 Task: Open Outlook and update your user profile settings, including name and contact display preferences.
Action: Mouse moved to (48, 27)
Screenshot: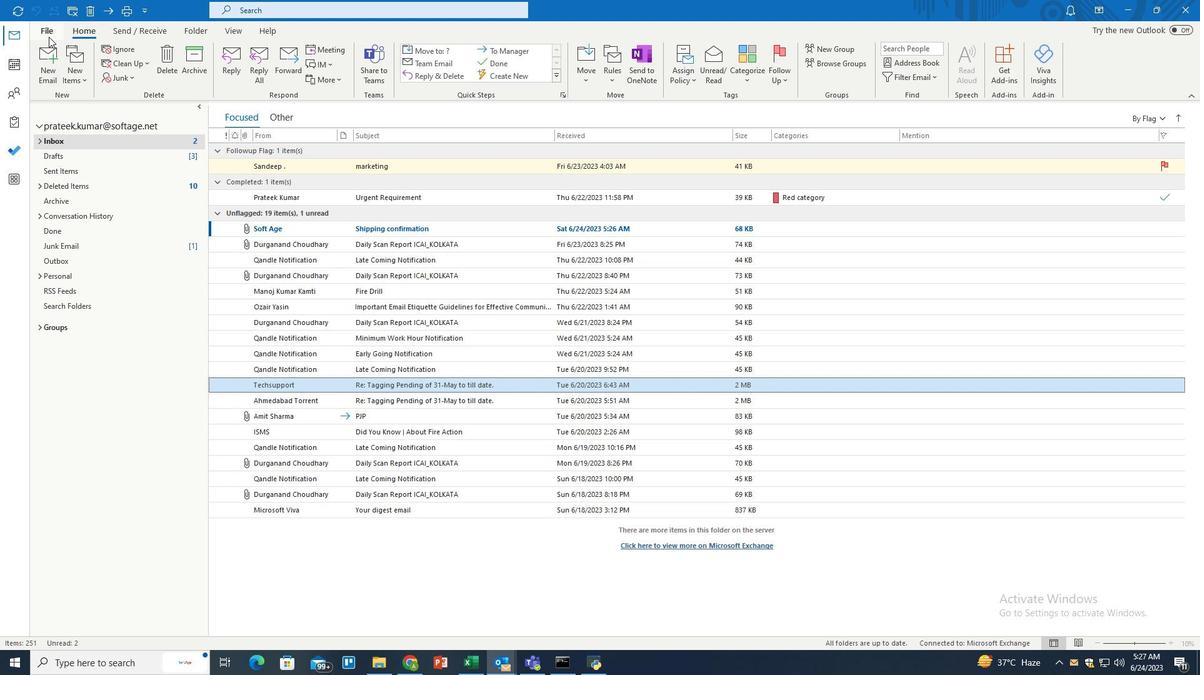 
Action: Mouse pressed left at (48, 27)
Screenshot: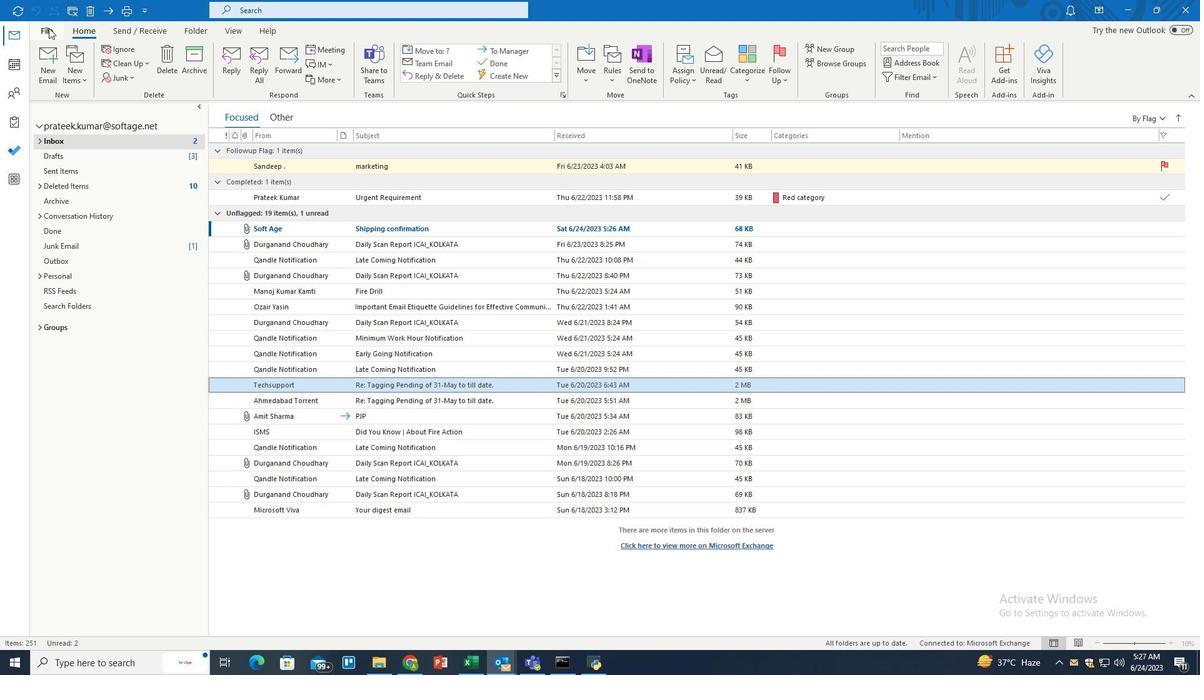 
Action: Mouse moved to (42, 599)
Screenshot: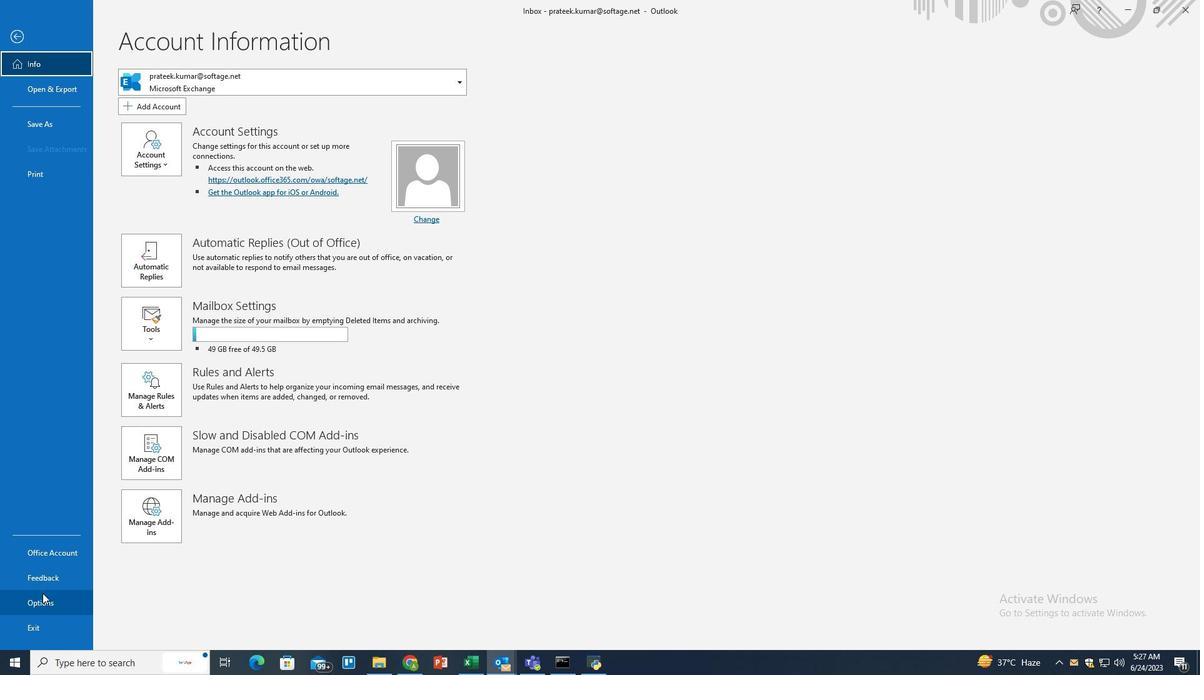 
Action: Mouse pressed left at (42, 599)
Screenshot: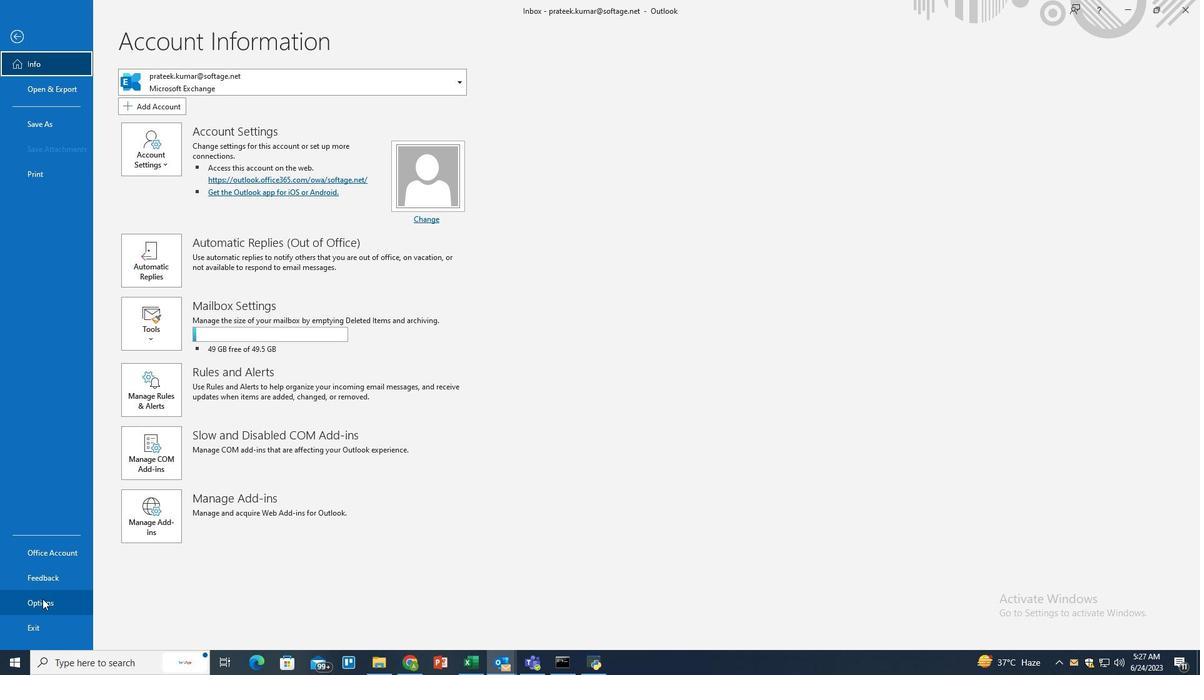 
Action: Mouse moved to (351, 217)
Screenshot: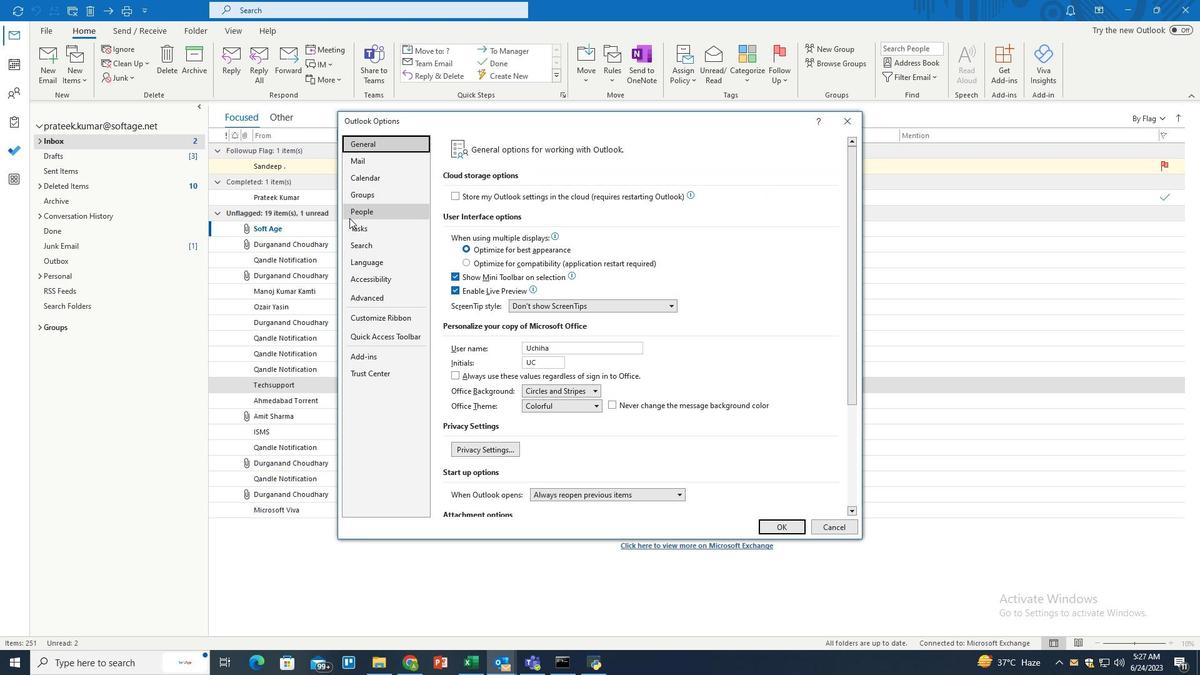 
Action: Mouse pressed left at (351, 217)
Screenshot: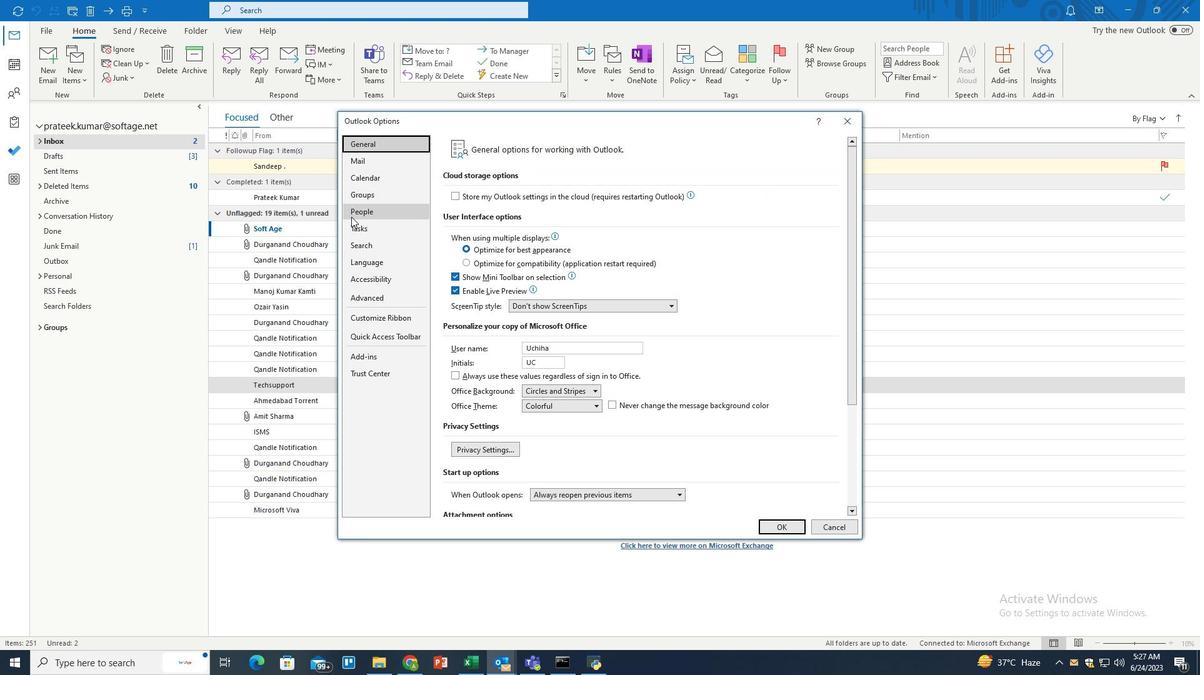 
Action: Mouse moved to (663, 208)
Screenshot: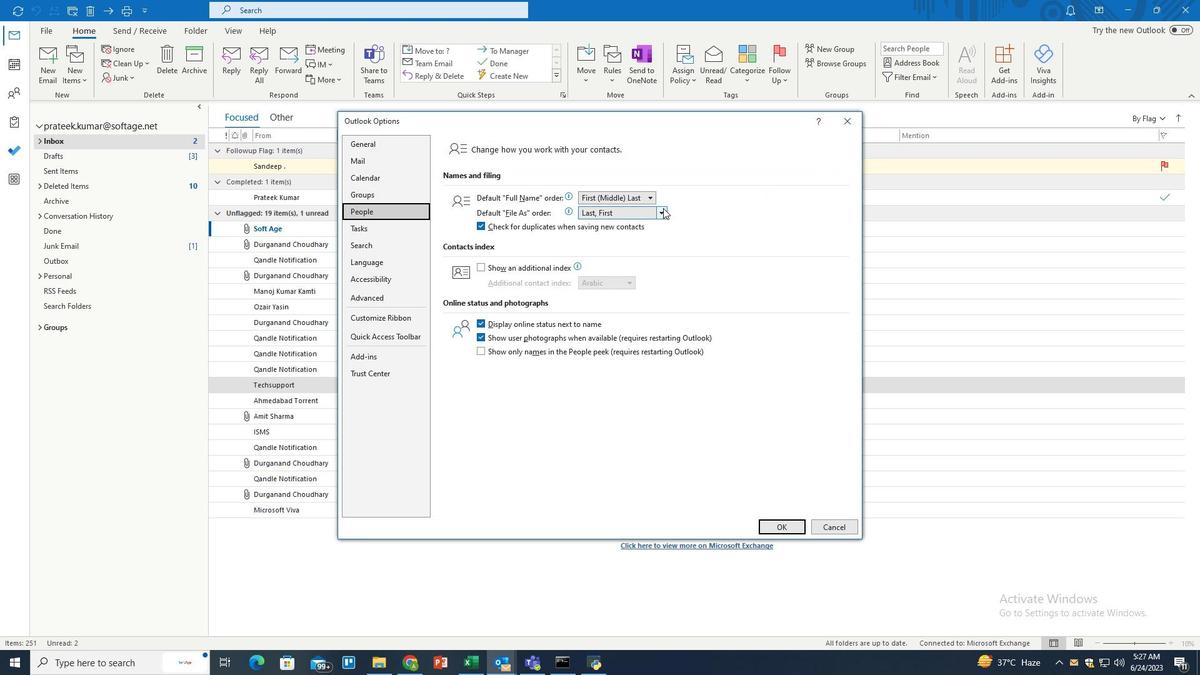 
Action: Mouse pressed left at (663, 208)
Screenshot: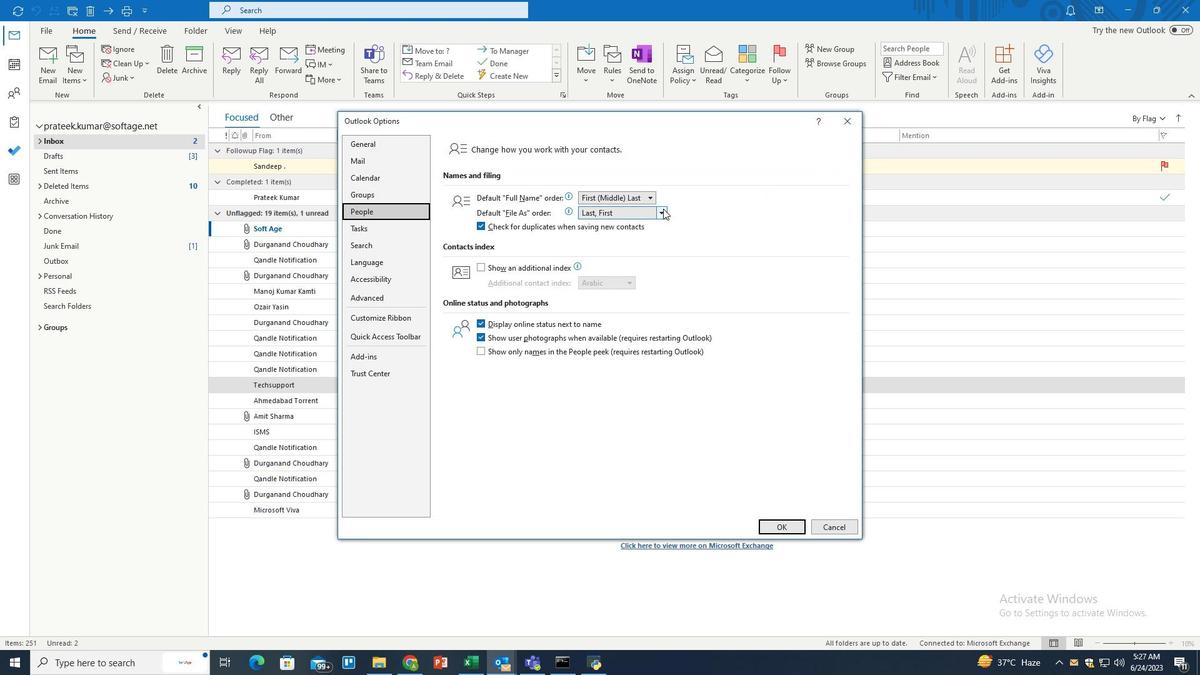
Action: Mouse moved to (613, 250)
Screenshot: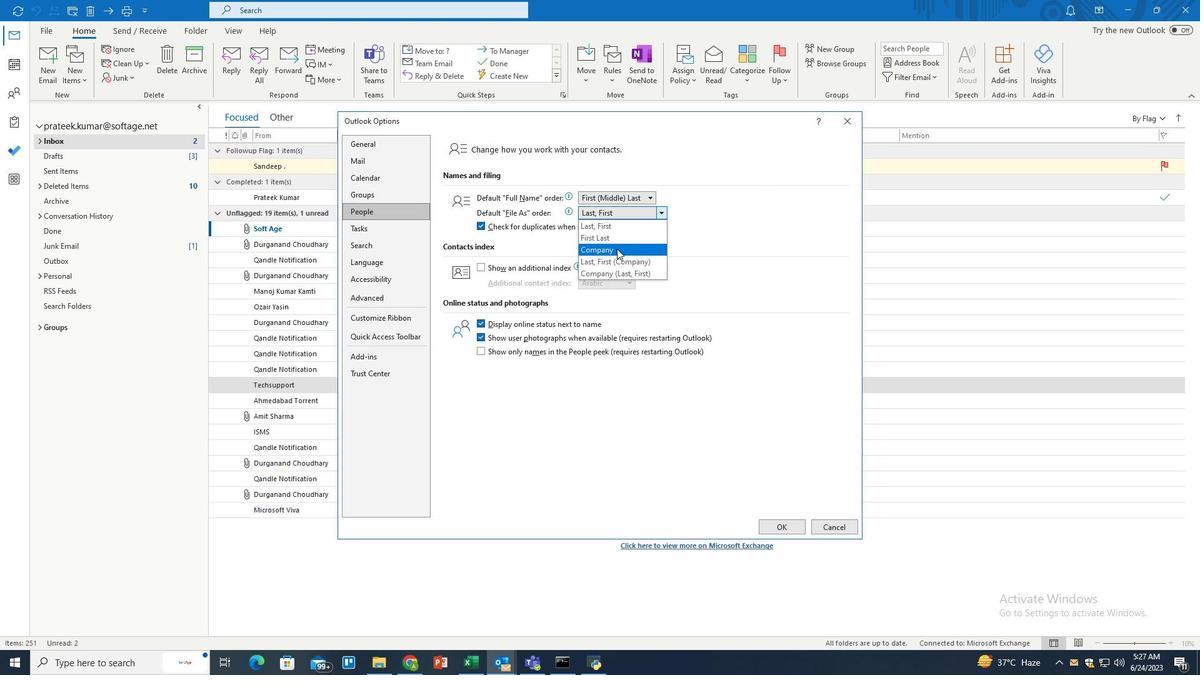 
Action: Mouse pressed left at (613, 250)
Screenshot: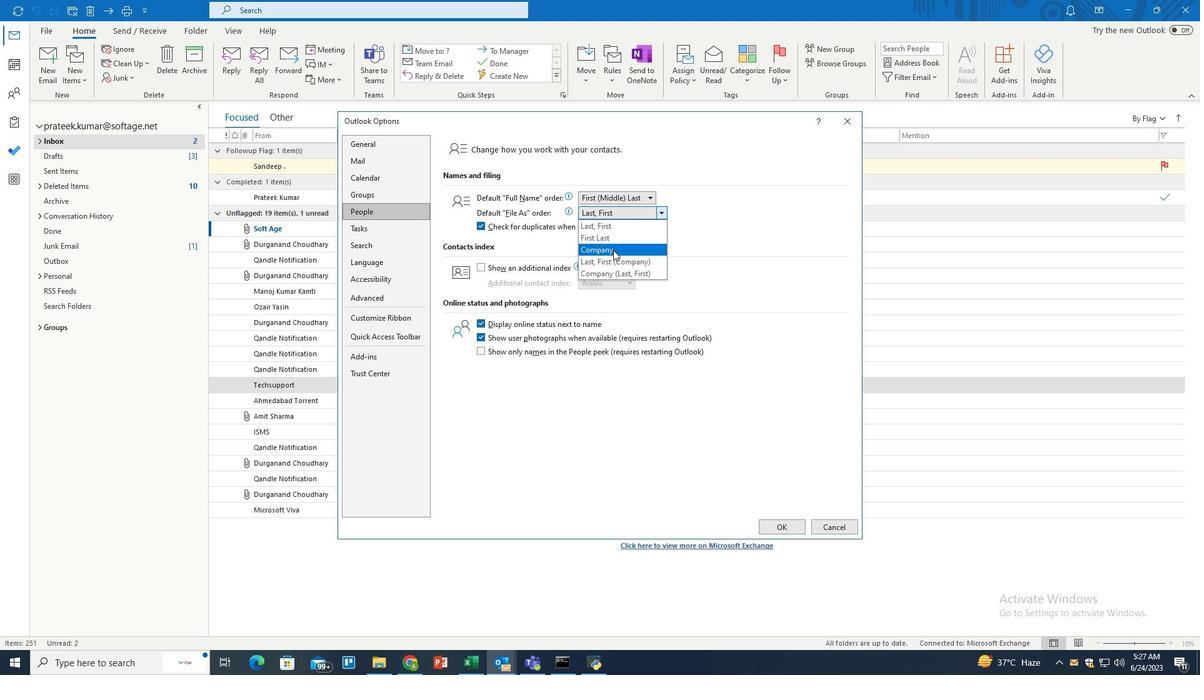 
Action: Mouse moved to (775, 529)
Screenshot: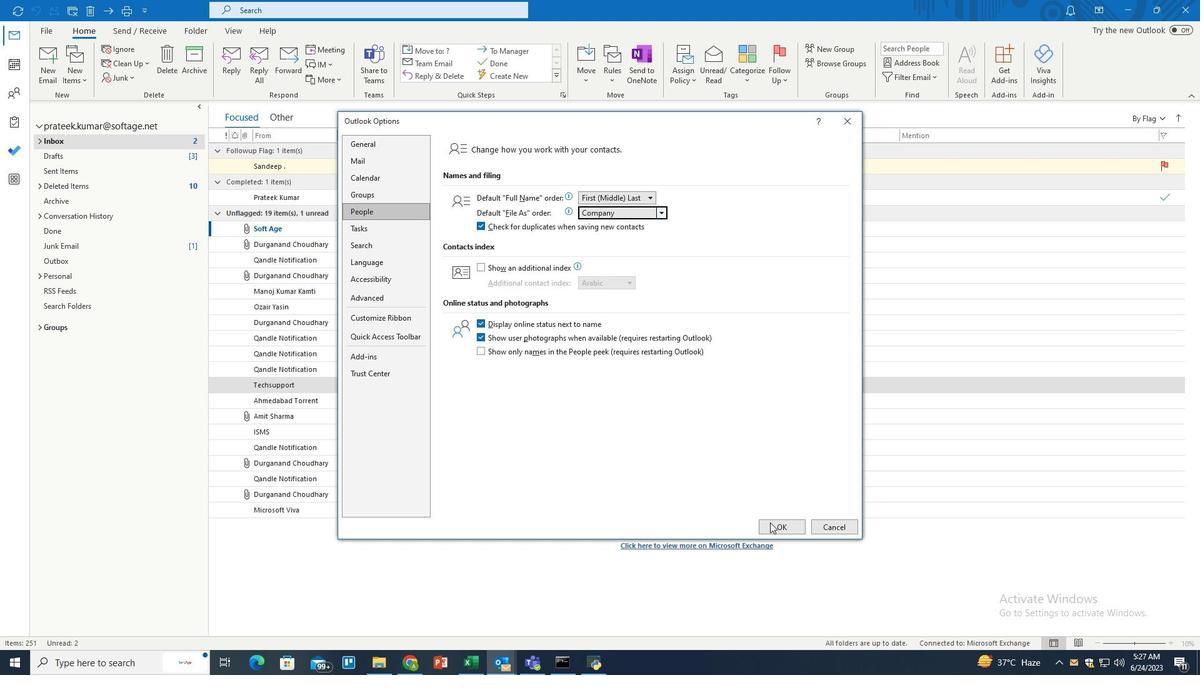 
Action: Mouse pressed left at (775, 529)
Screenshot: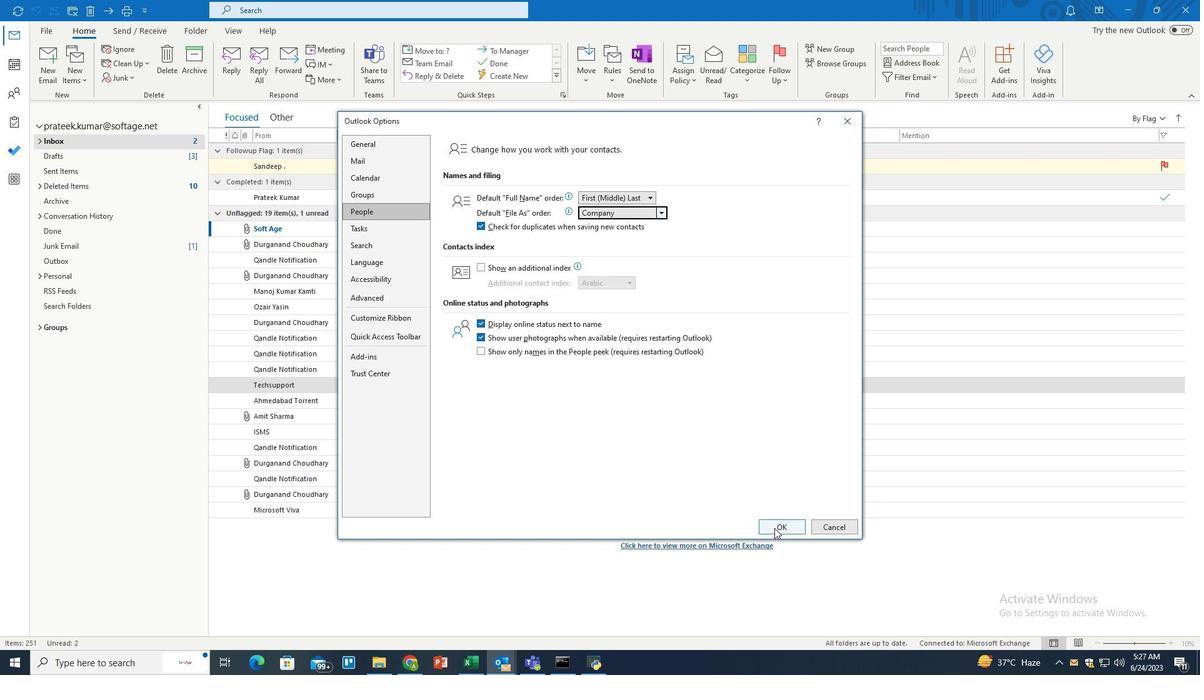 
Action: Mouse moved to (729, 501)
Screenshot: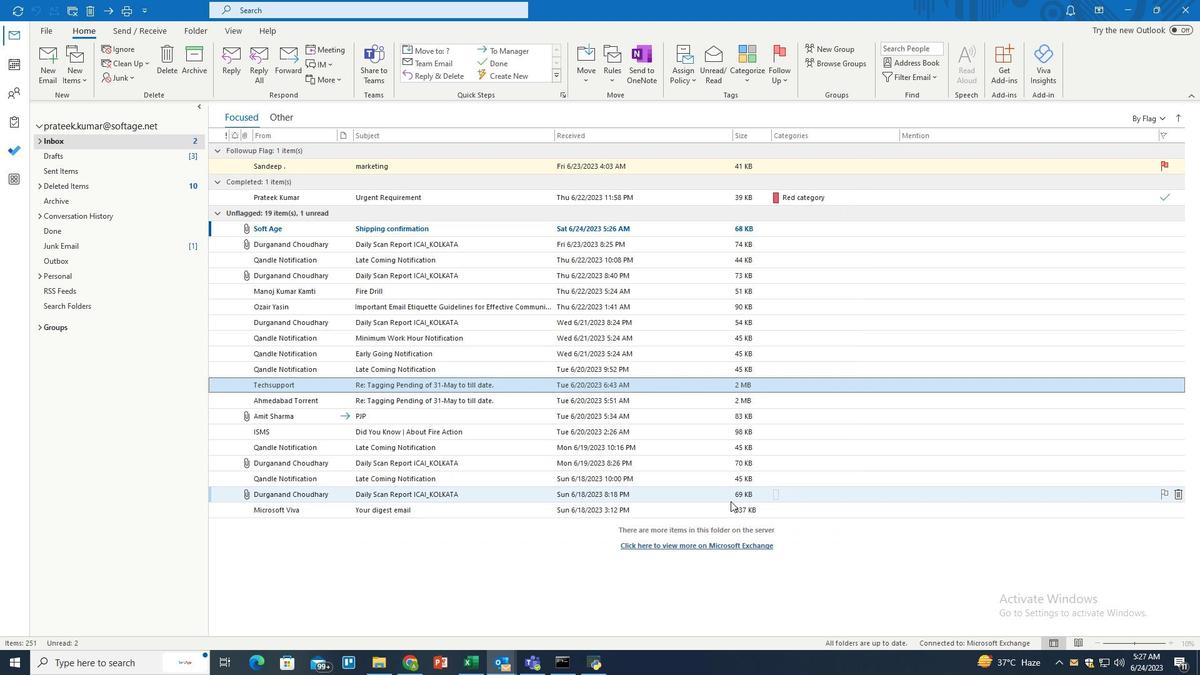 
